 Task: Change the rotation the text "Digital dependence fuels the social dilemma" to tilt up.
Action: Mouse moved to (65, 172)
Screenshot: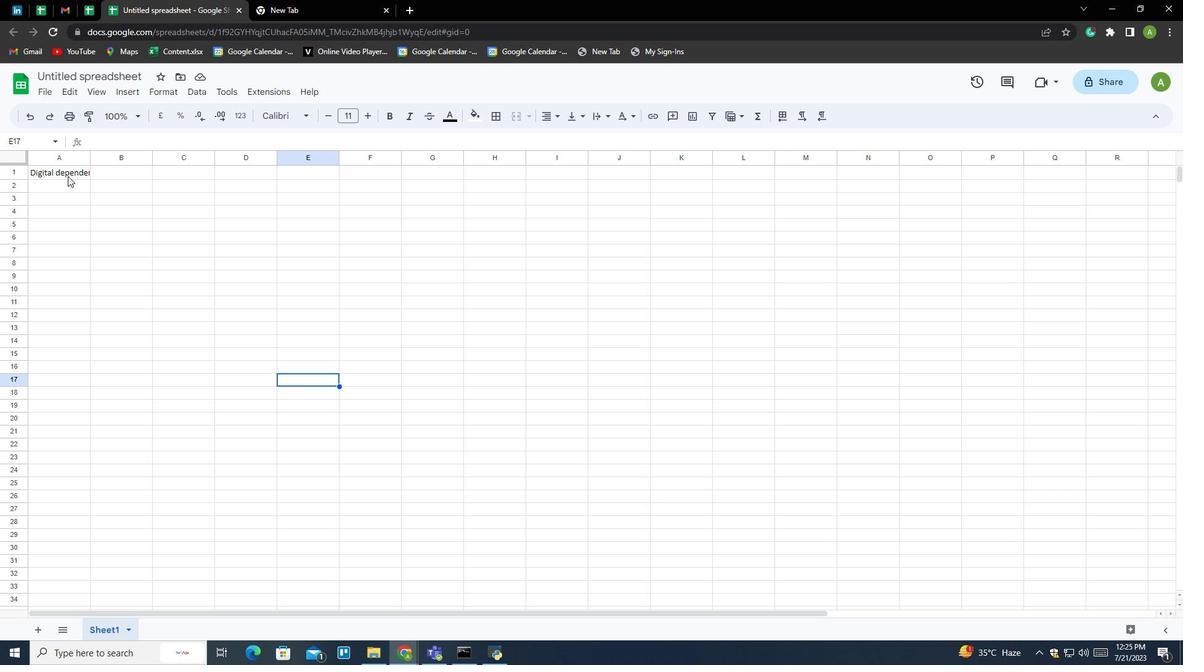 
Action: Mouse pressed left at (65, 172)
Screenshot: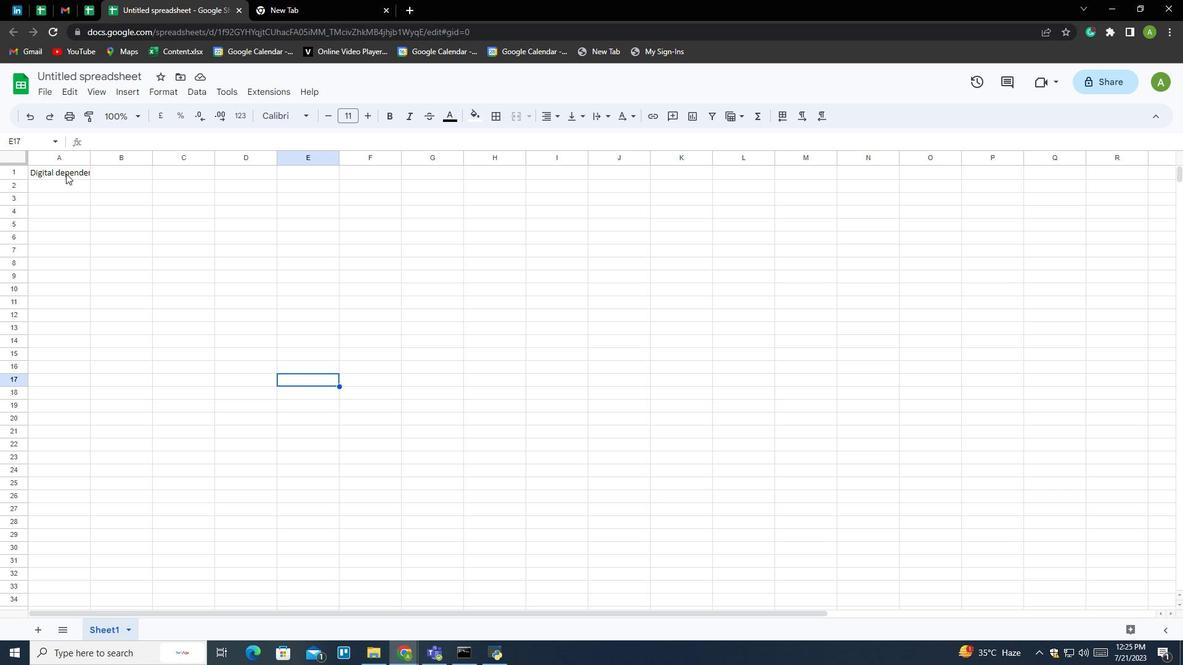 
Action: Mouse moved to (628, 116)
Screenshot: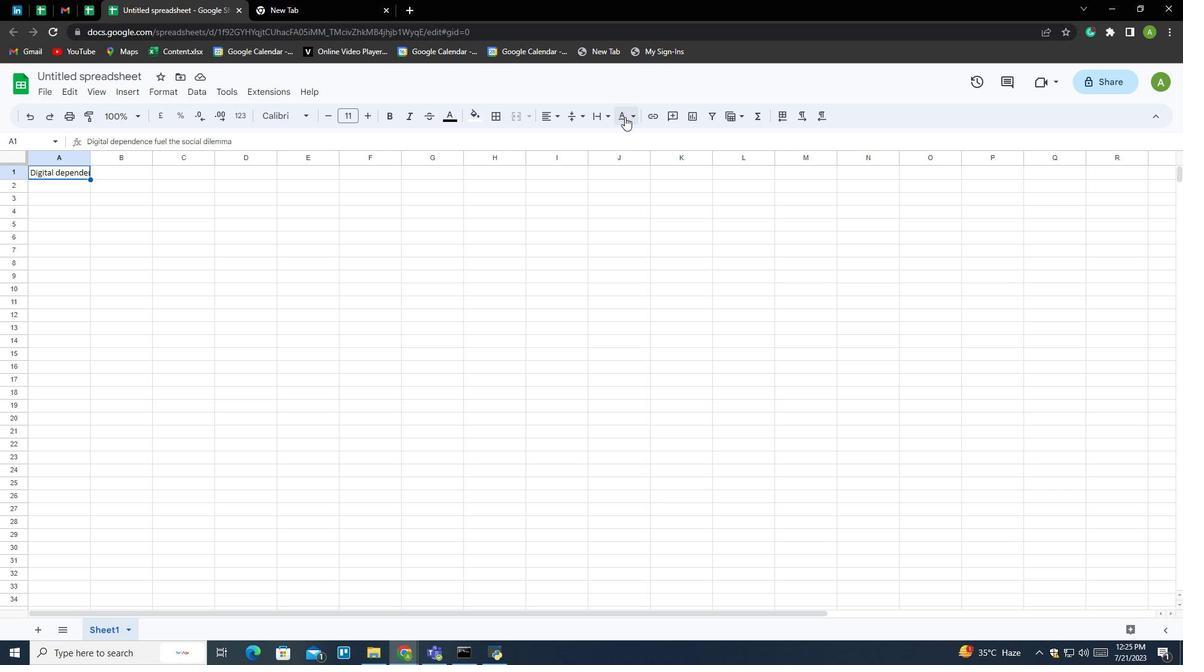 
Action: Mouse pressed left at (628, 116)
Screenshot: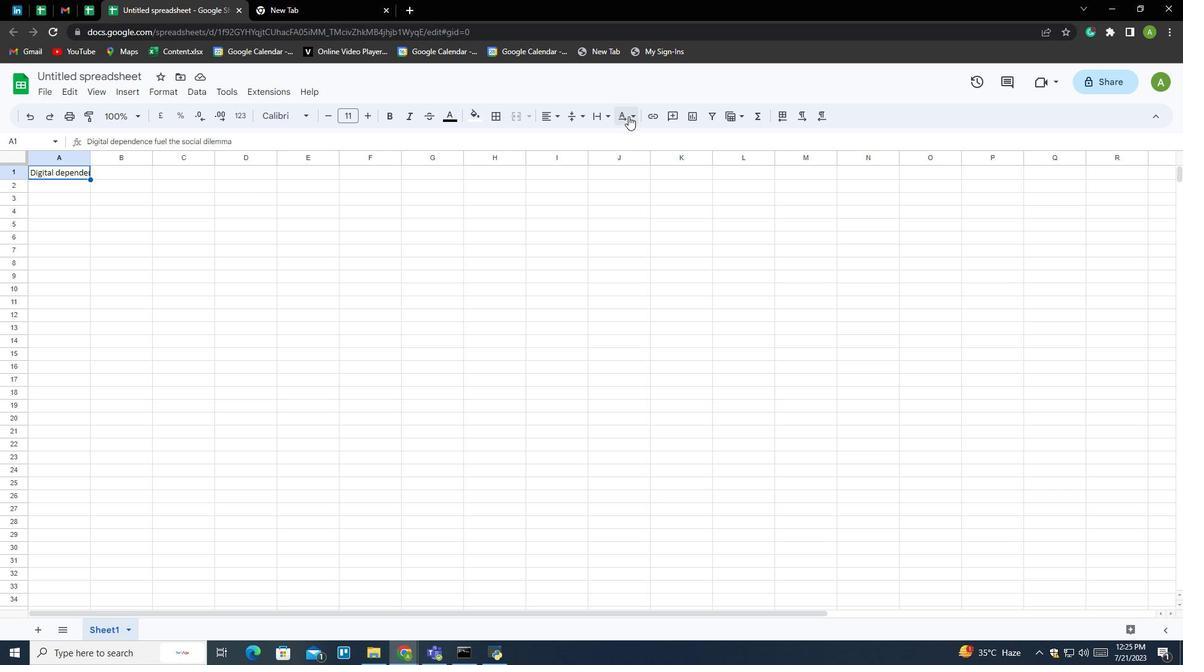 
Action: Mouse moved to (650, 144)
Screenshot: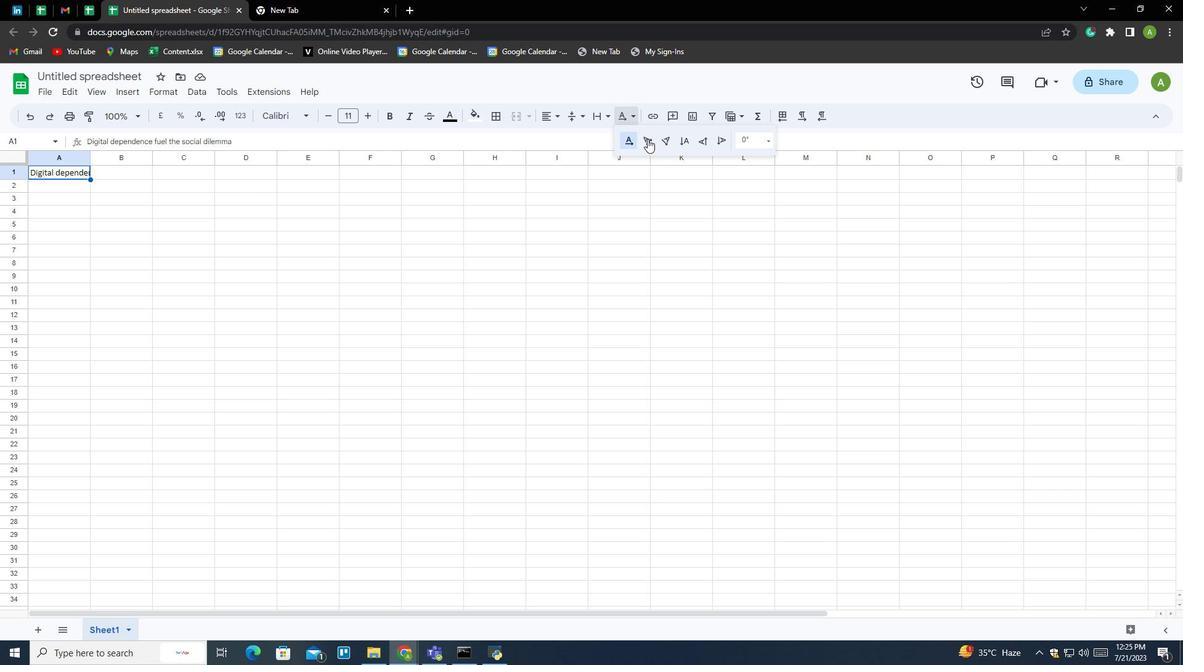 
Action: Mouse pressed left at (650, 144)
Screenshot: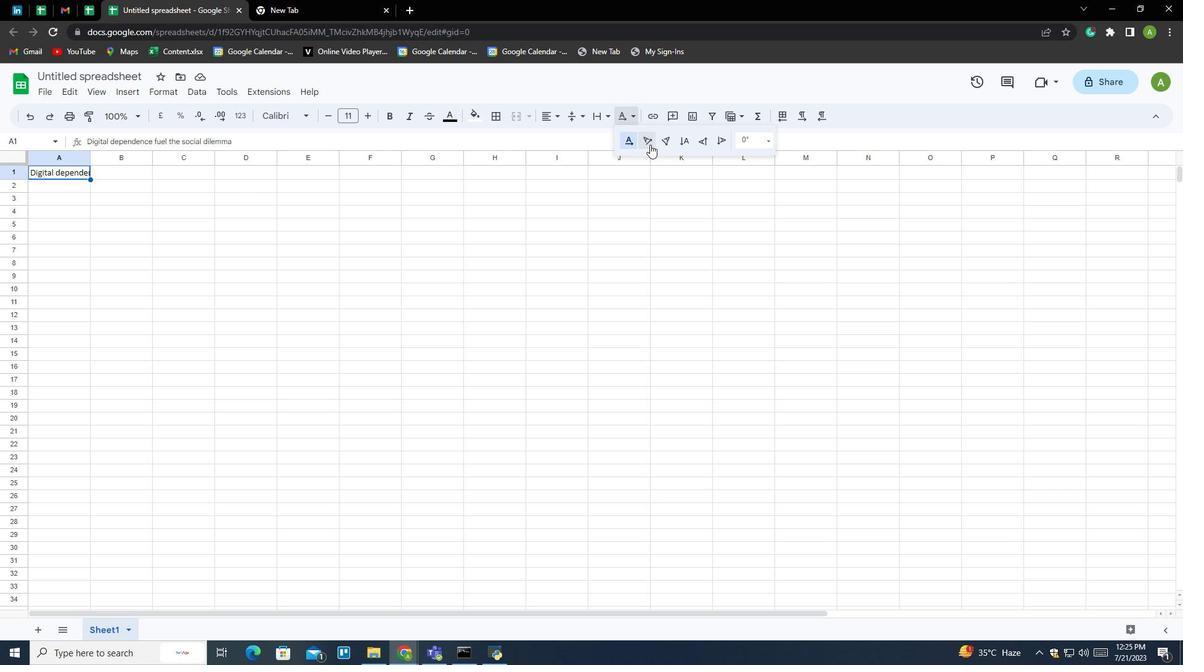 
Action: Mouse moved to (516, 281)
Screenshot: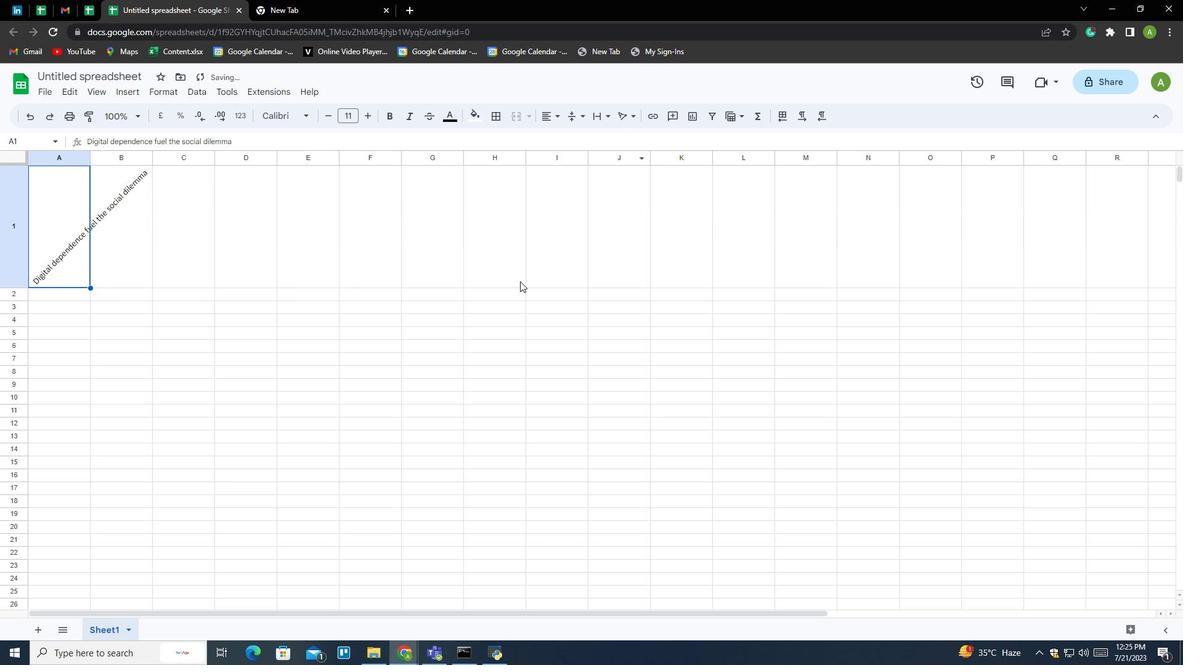 
